 Task: Add Orgain Organic Nutrition Complete Protein Shake Vanilla Bean 4 Pack to the cart.
Action: Mouse pressed left at (23, 131)
Screenshot: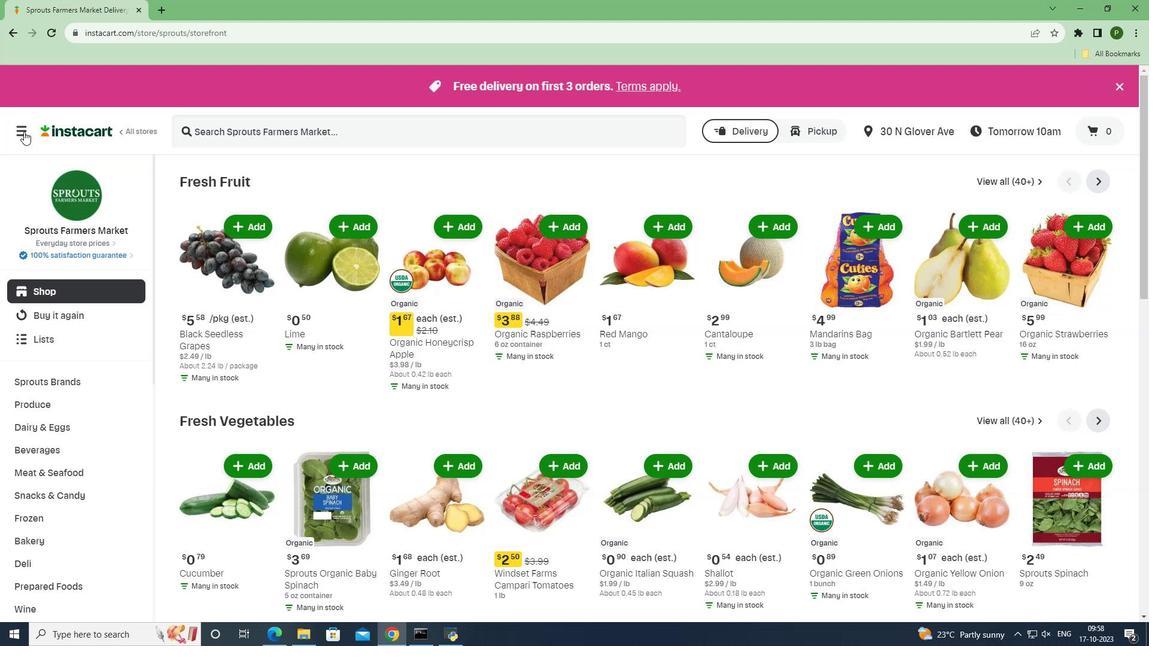 
Action: Mouse moved to (46, 317)
Screenshot: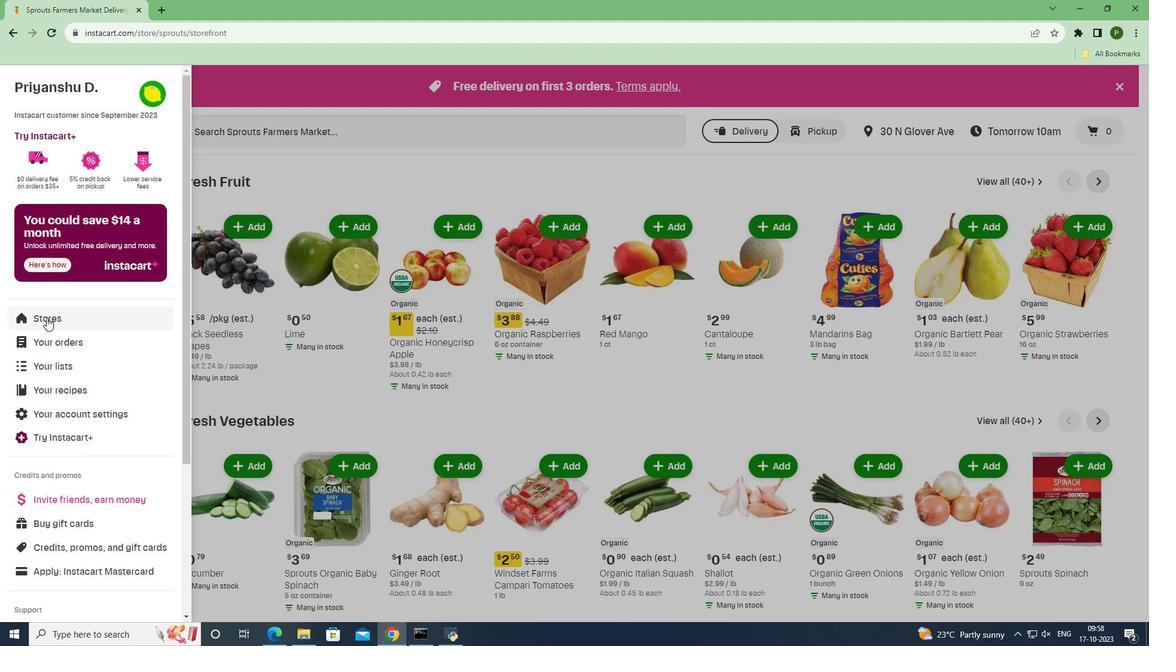 
Action: Mouse pressed left at (46, 317)
Screenshot: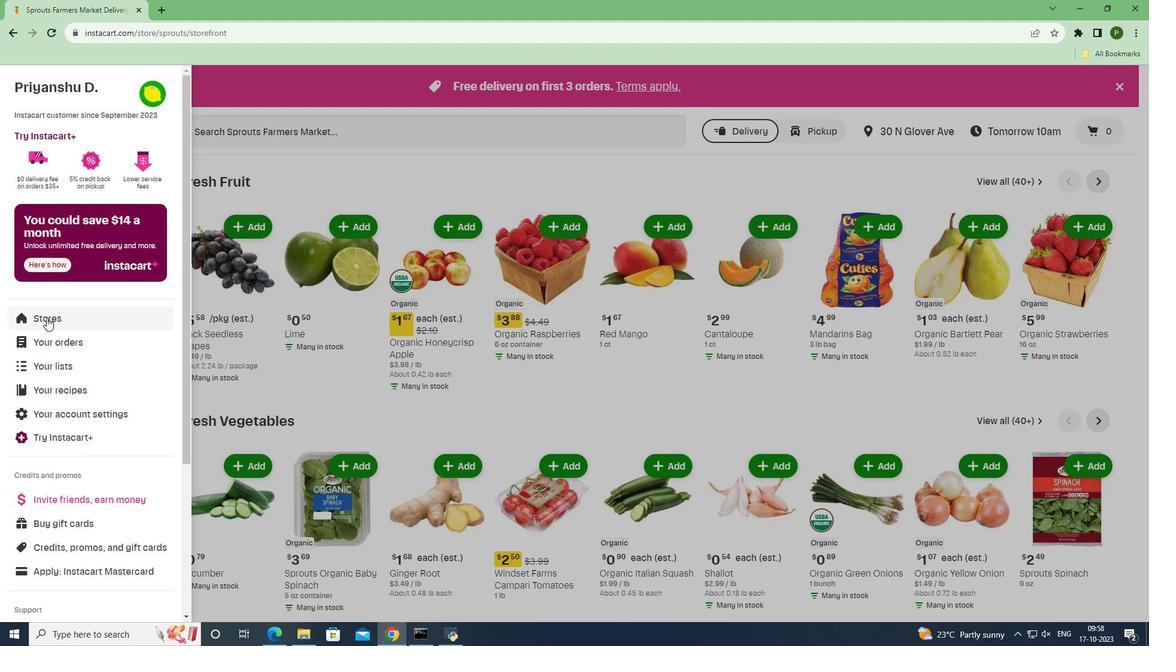 
Action: Mouse moved to (274, 140)
Screenshot: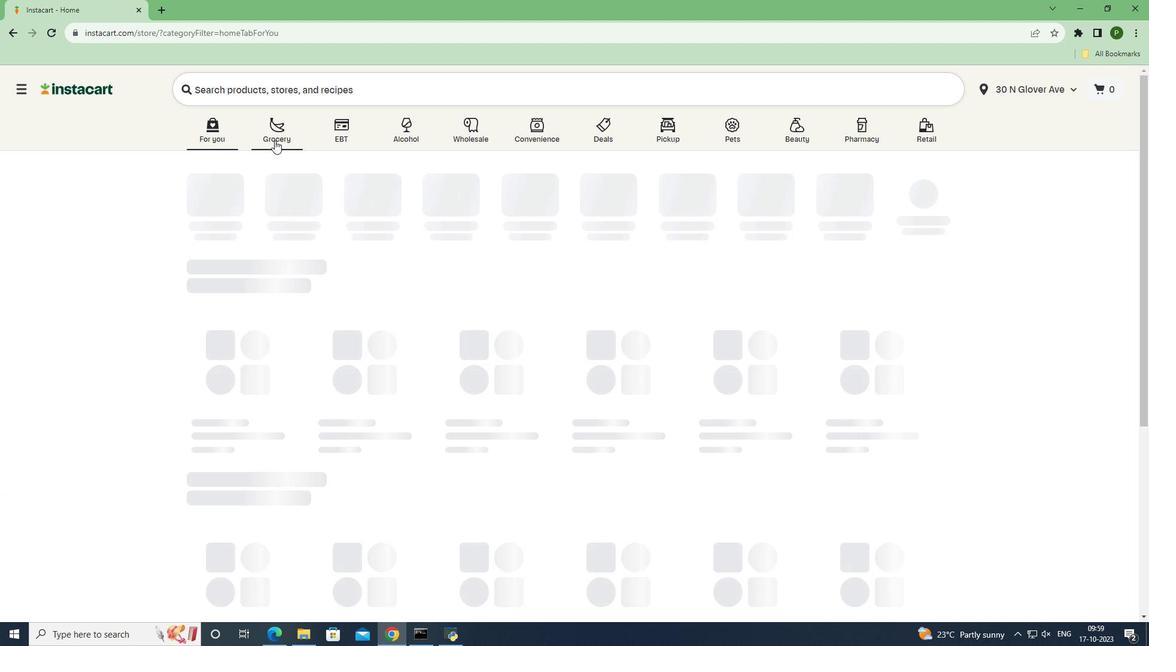 
Action: Mouse pressed left at (274, 140)
Screenshot: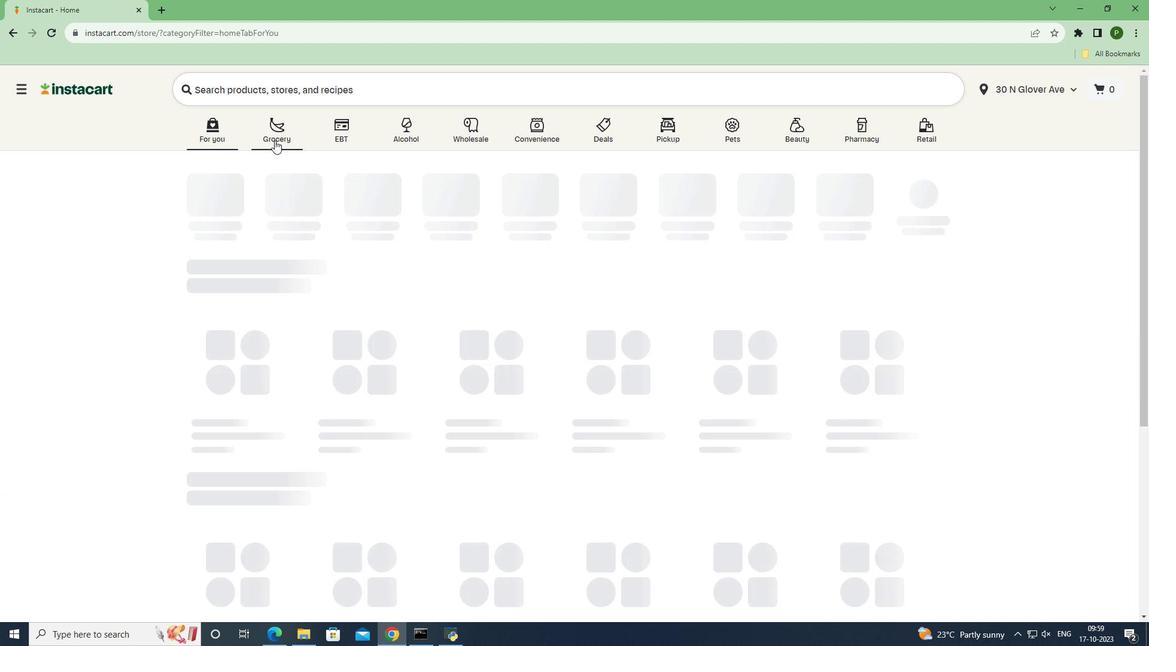 
Action: Mouse moved to (741, 269)
Screenshot: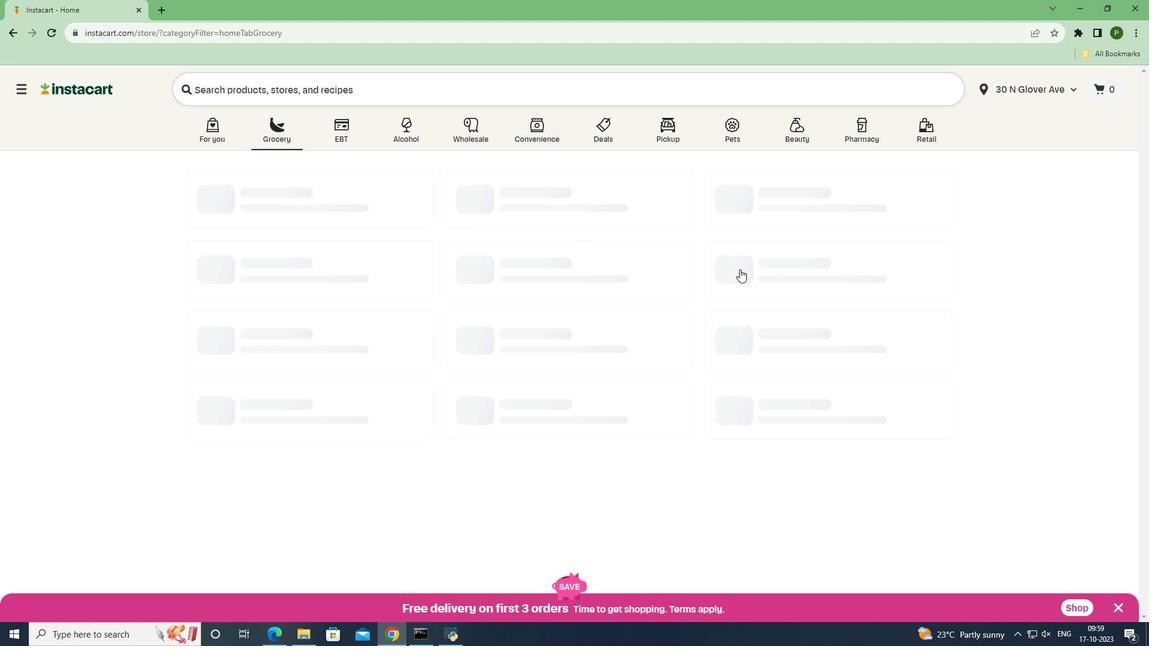 
Action: Mouse pressed left at (741, 269)
Screenshot: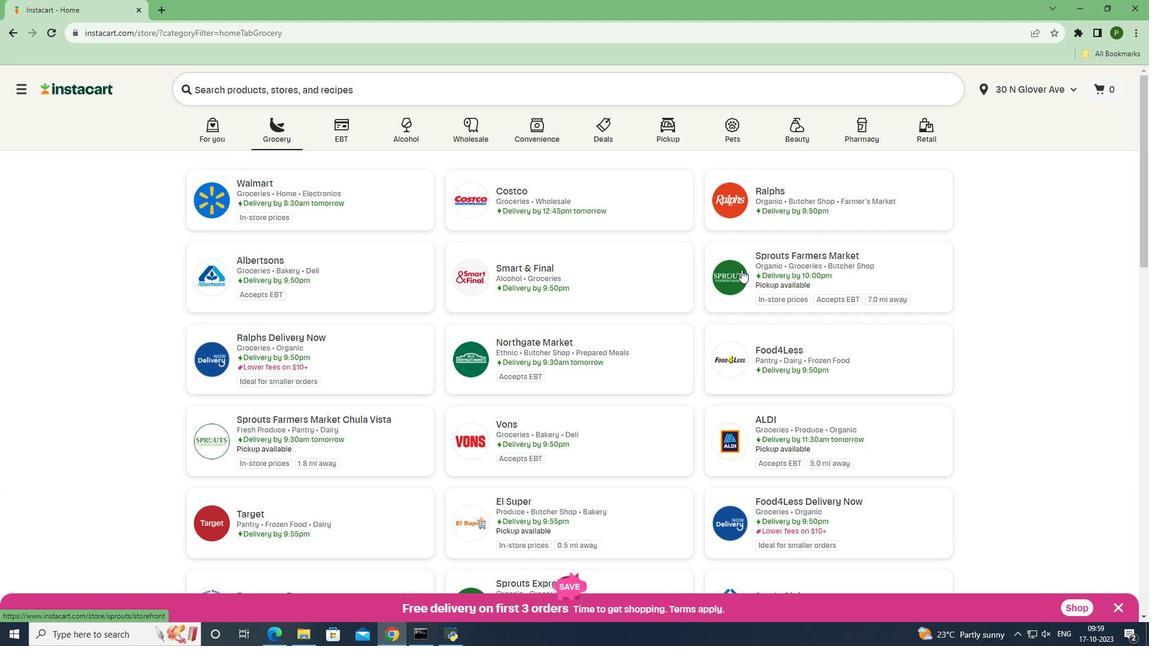 
Action: Mouse moved to (47, 442)
Screenshot: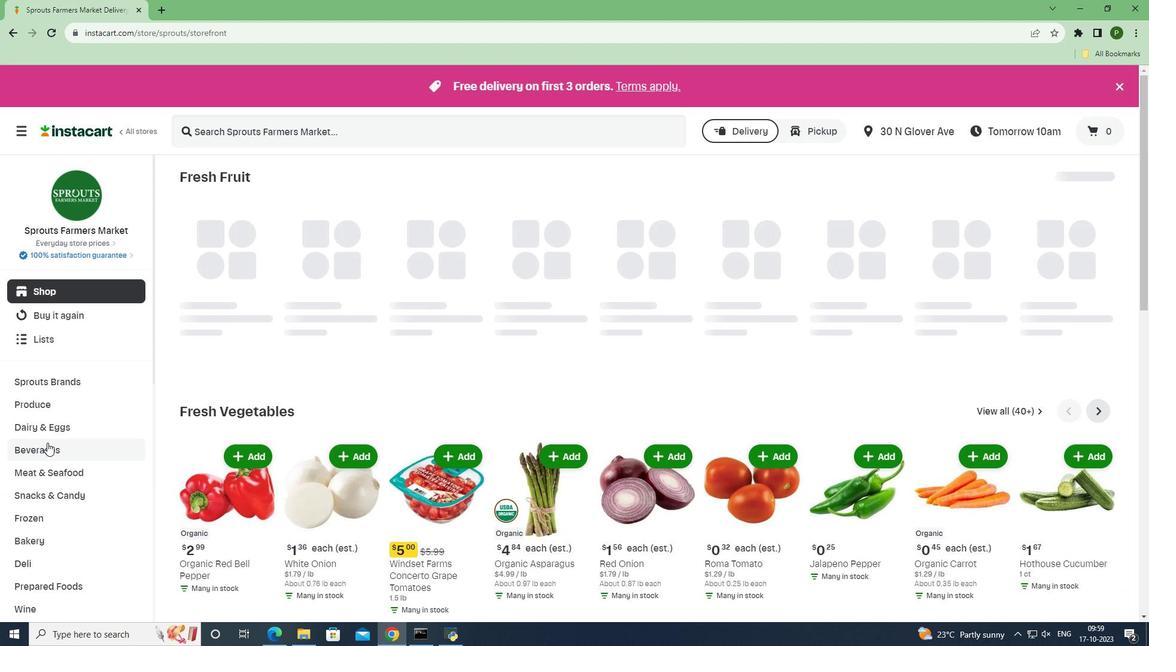 
Action: Mouse pressed left at (47, 442)
Screenshot: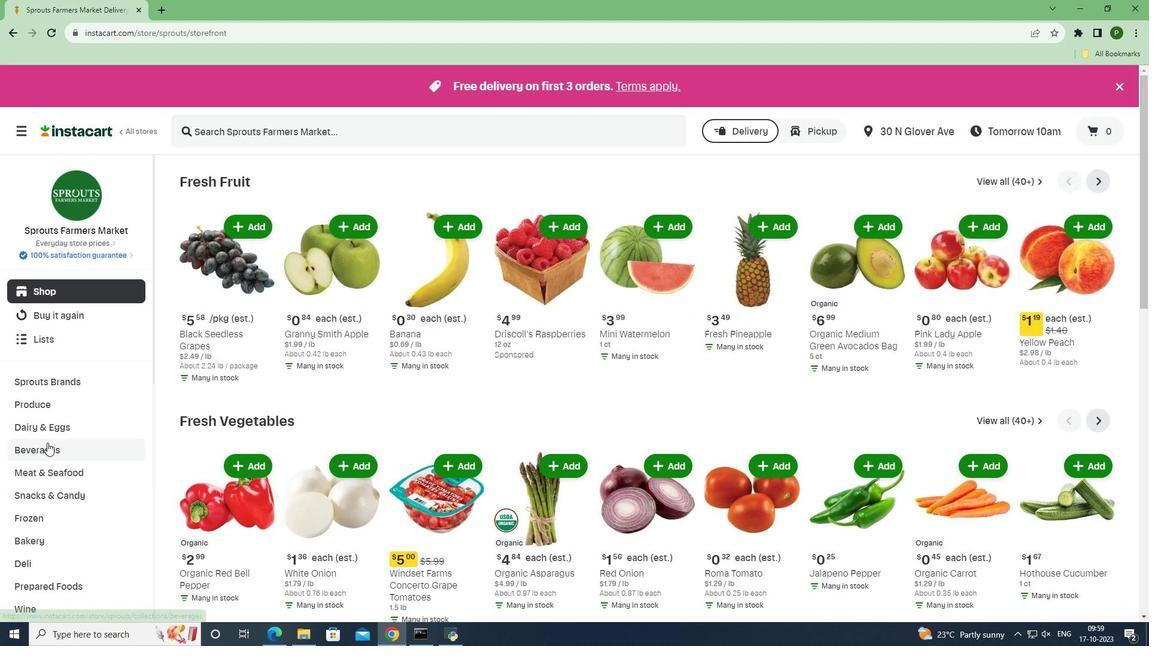 
Action: Mouse moved to (1124, 200)
Screenshot: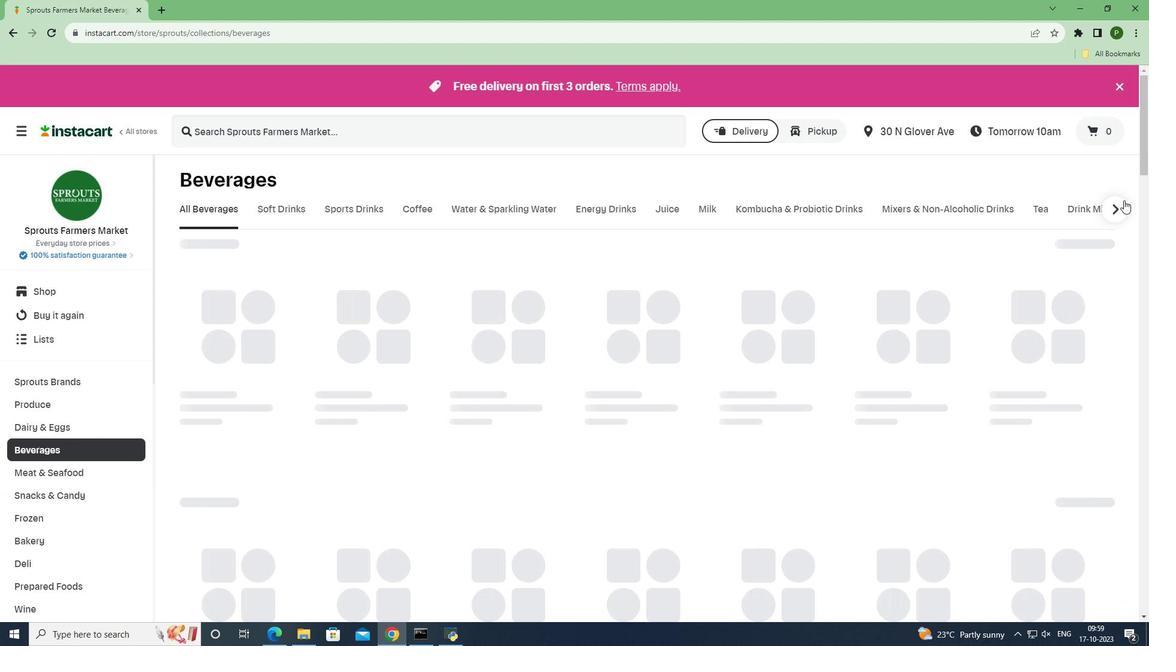 
Action: Mouse pressed left at (1124, 200)
Screenshot: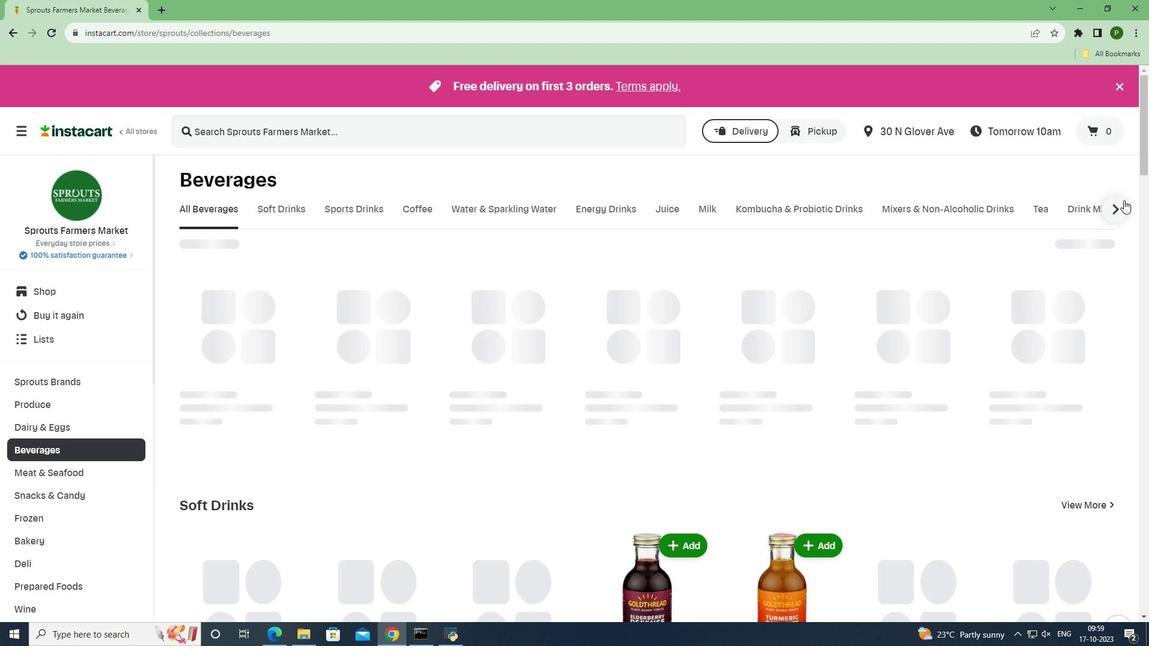 
Action: Mouse moved to (1073, 207)
Screenshot: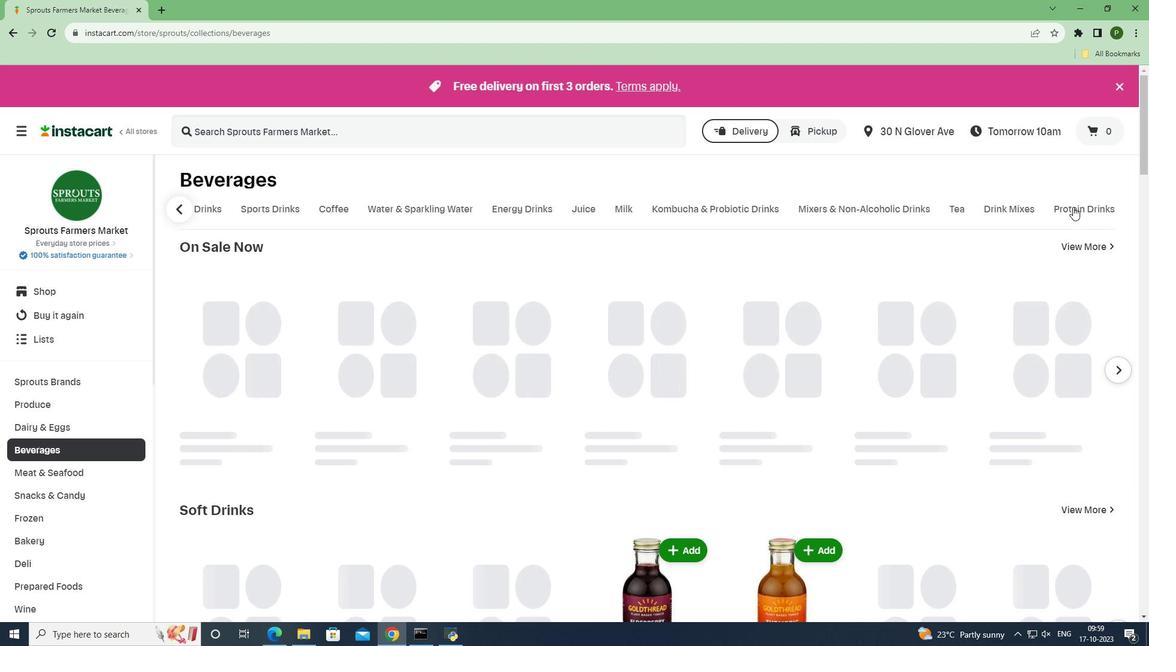 
Action: Mouse pressed left at (1073, 207)
Screenshot: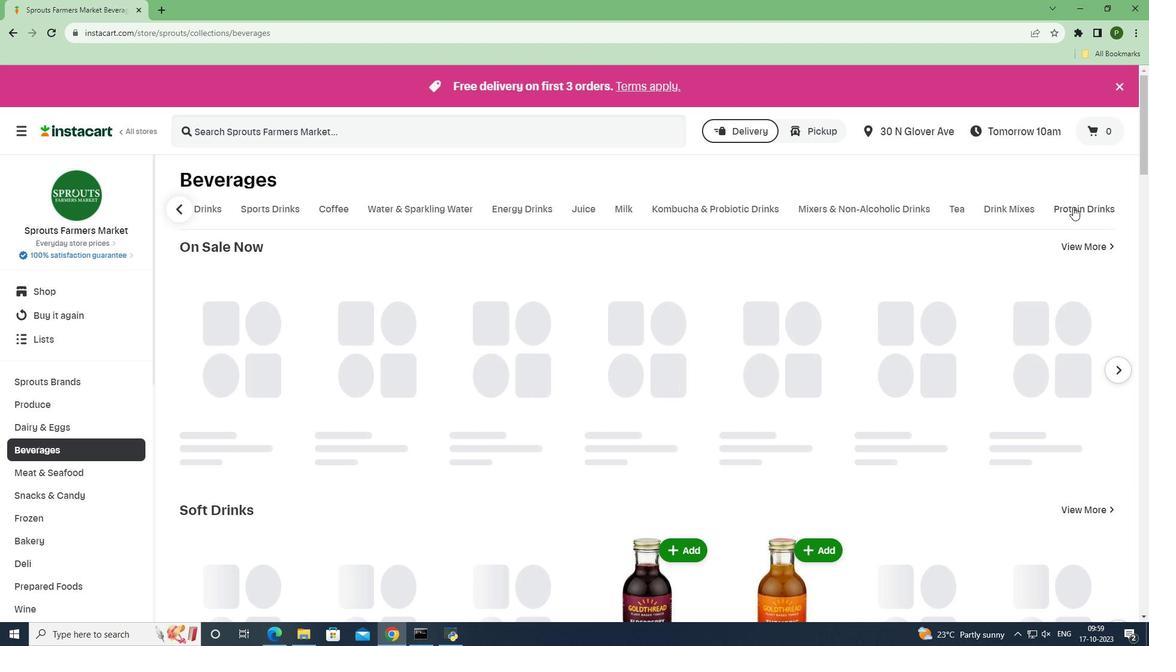 
Action: Mouse moved to (445, 137)
Screenshot: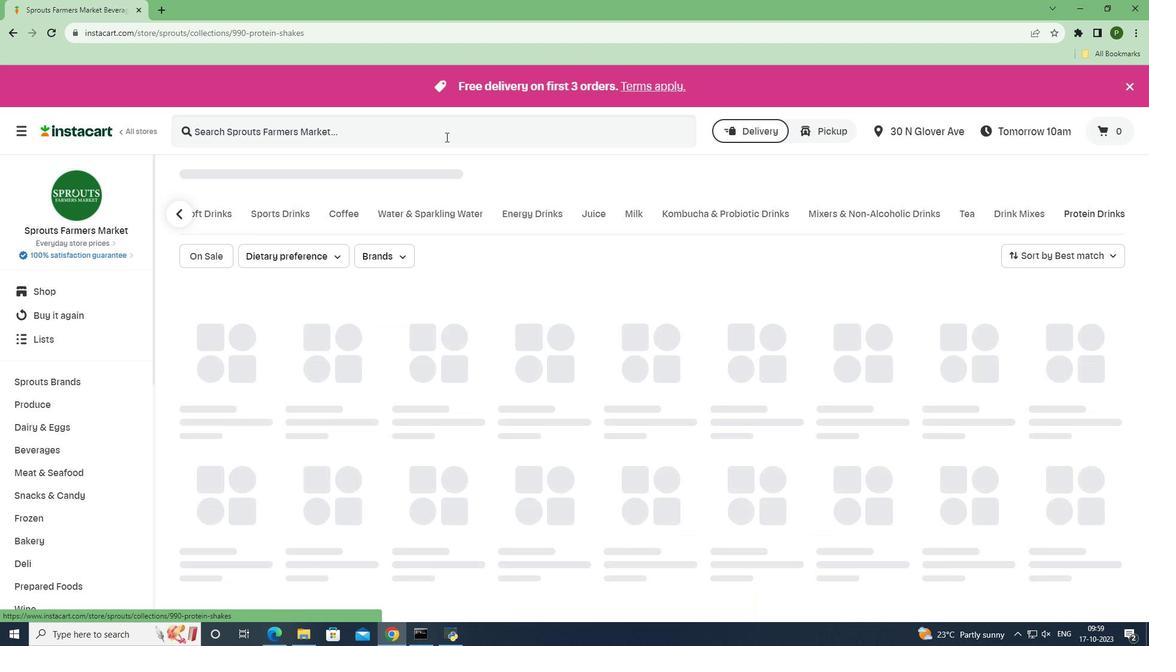 
Action: Mouse pressed left at (445, 137)
Screenshot: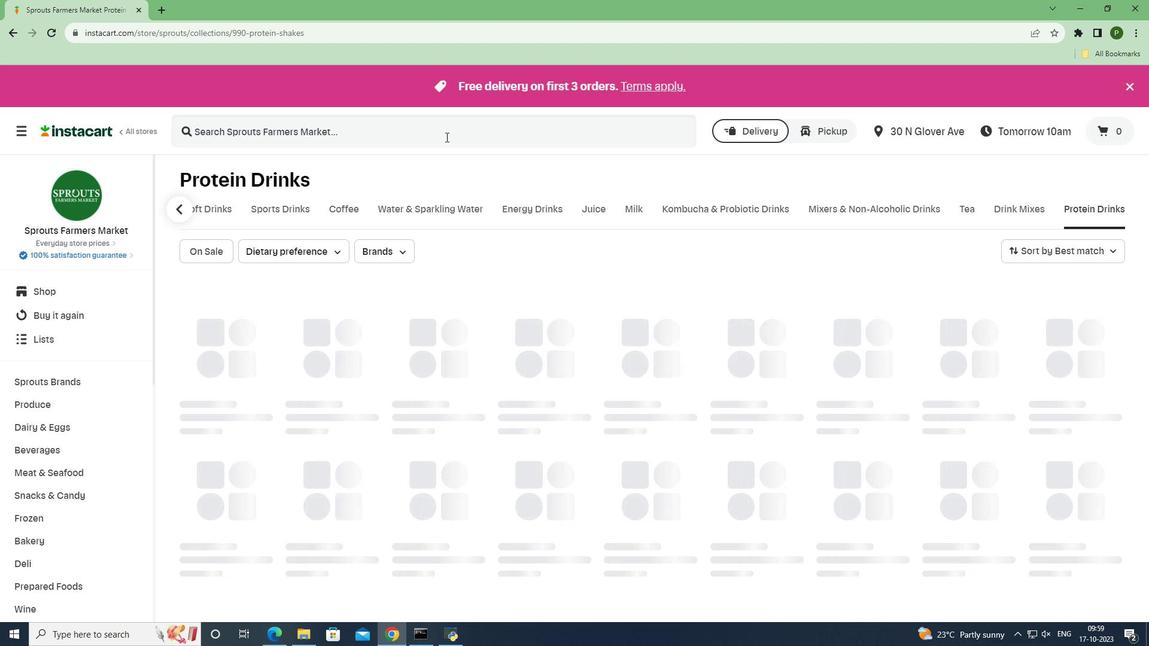 
Action: Key pressed <Key.caps_lock>O<Key.caps_lock>rgao<Key.backspace>in<Key.space>
Screenshot: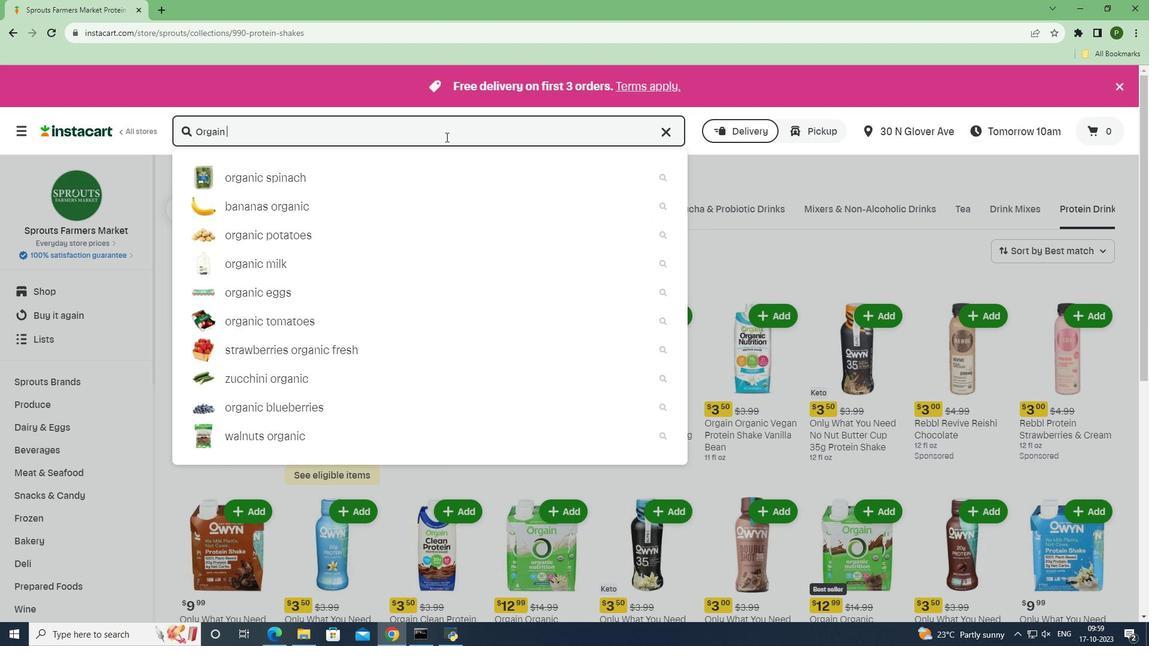 
Action: Mouse moved to (445, 136)
Screenshot: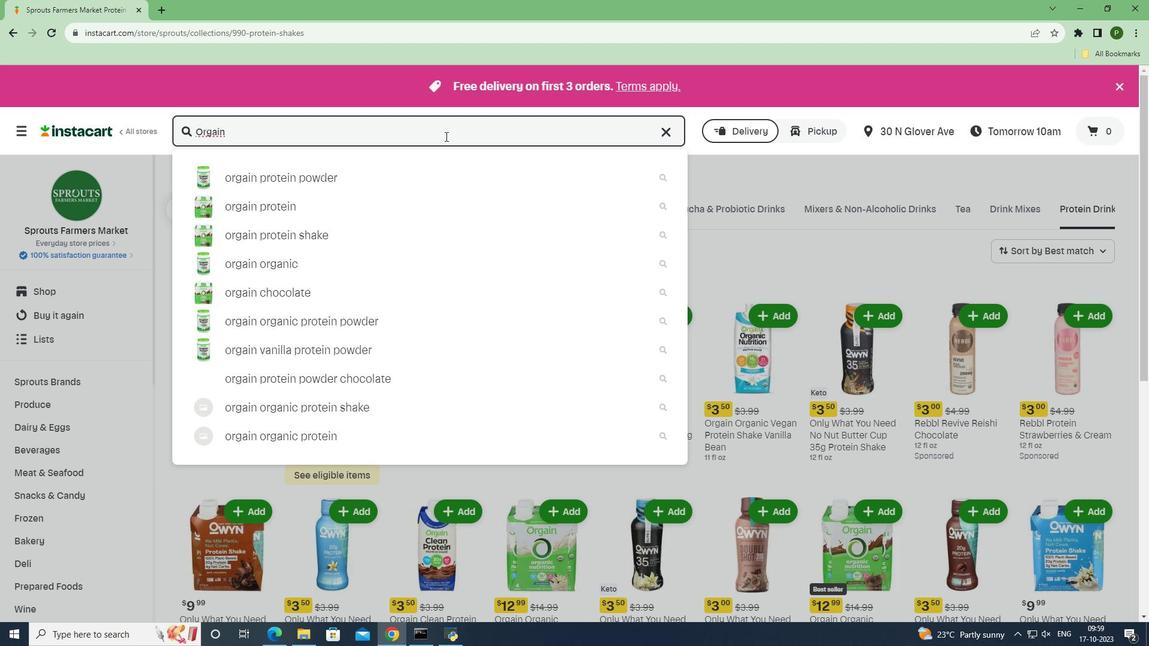 
Action: Key pressed <Key.caps_lock>O<Key.caps_lock>rganic<Key.space><Key.caps_lock>N<Key.caps_lock>utrition<Key.space><Key.caps_lock>C<Key.caps_lock>omplete<Key.space><Key.caps_lock>P<Key.caps_lock>rotein<Key.space><Key.caps_lock>S<Key.caps_lock>hake<Key.space><Key.caps_lock>V<Key.caps_lock>anilla<Key.space><Key.caps_lock>B<Key.caps_lock>ean<Key.space>4<Key.space><Key.caps_lock>P<Key.caps_lock>ack<Key.space><Key.enter>
Screenshot: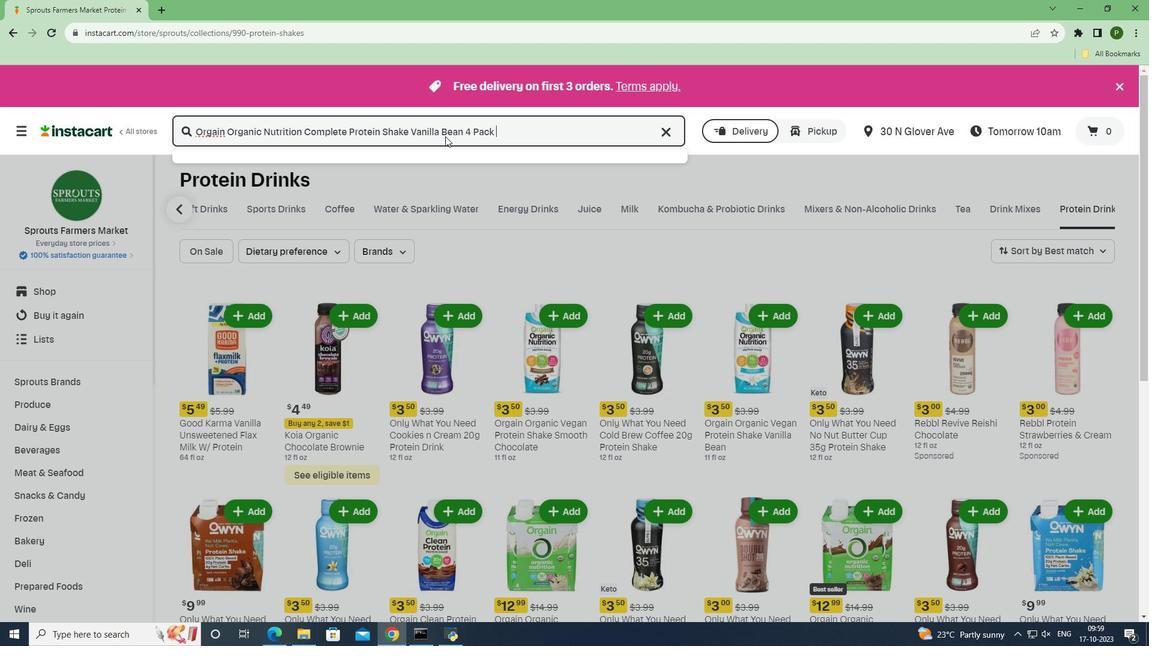 
Action: Mouse moved to (887, 229)
Screenshot: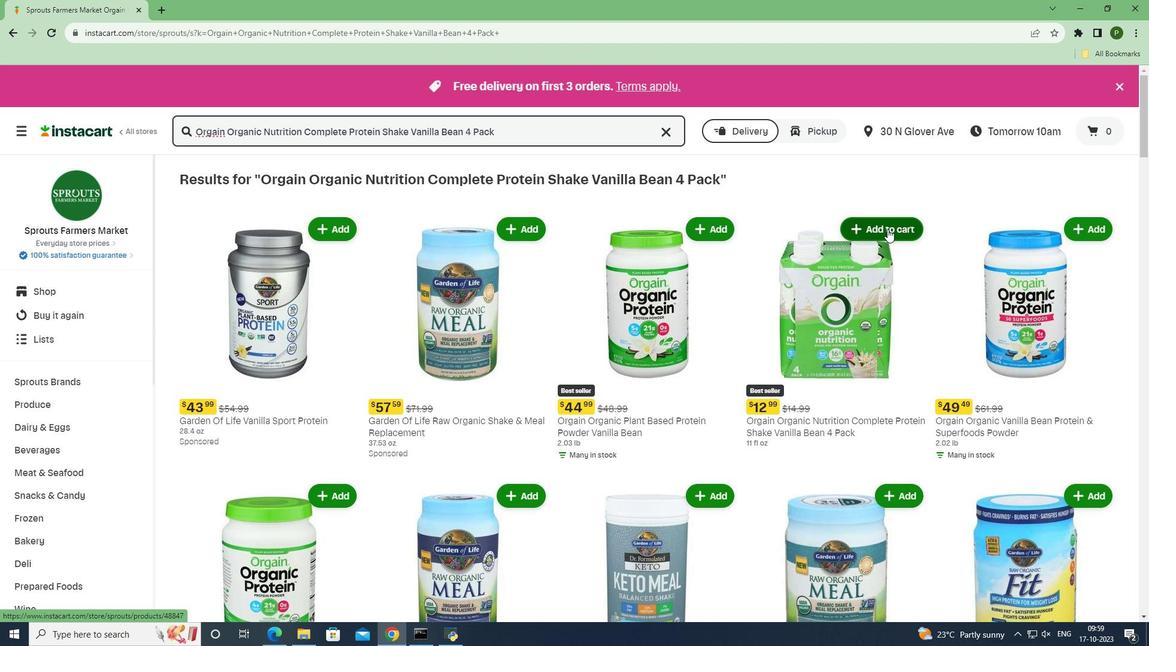 
Action: Mouse pressed left at (887, 229)
Screenshot: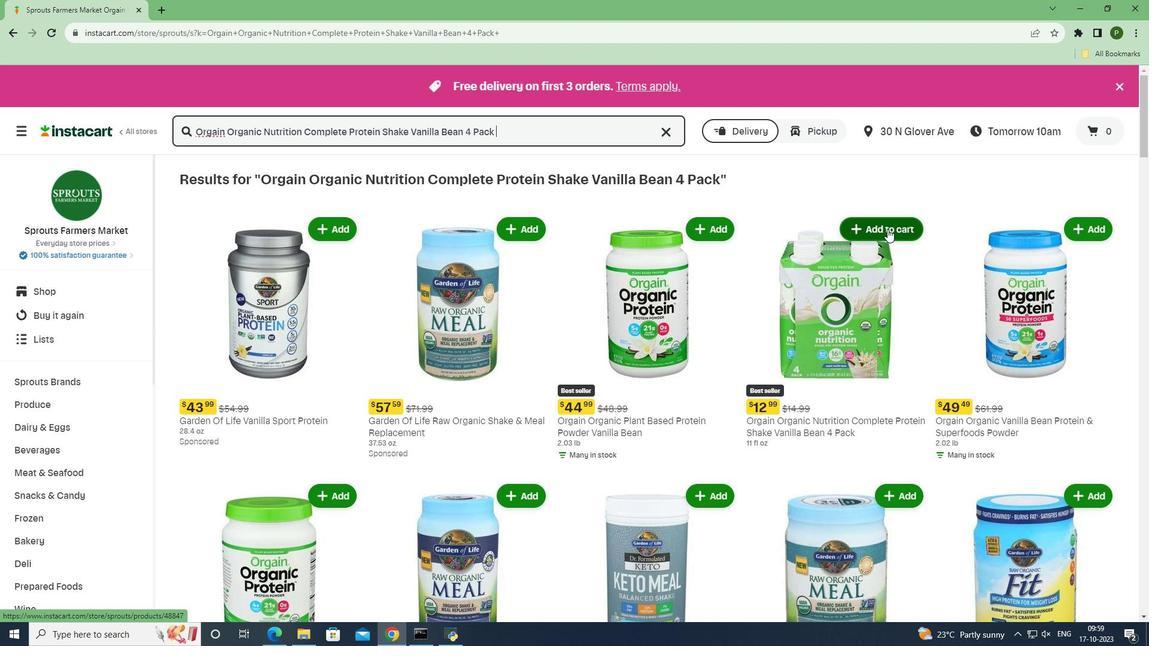 
Action: Mouse moved to (923, 290)
Screenshot: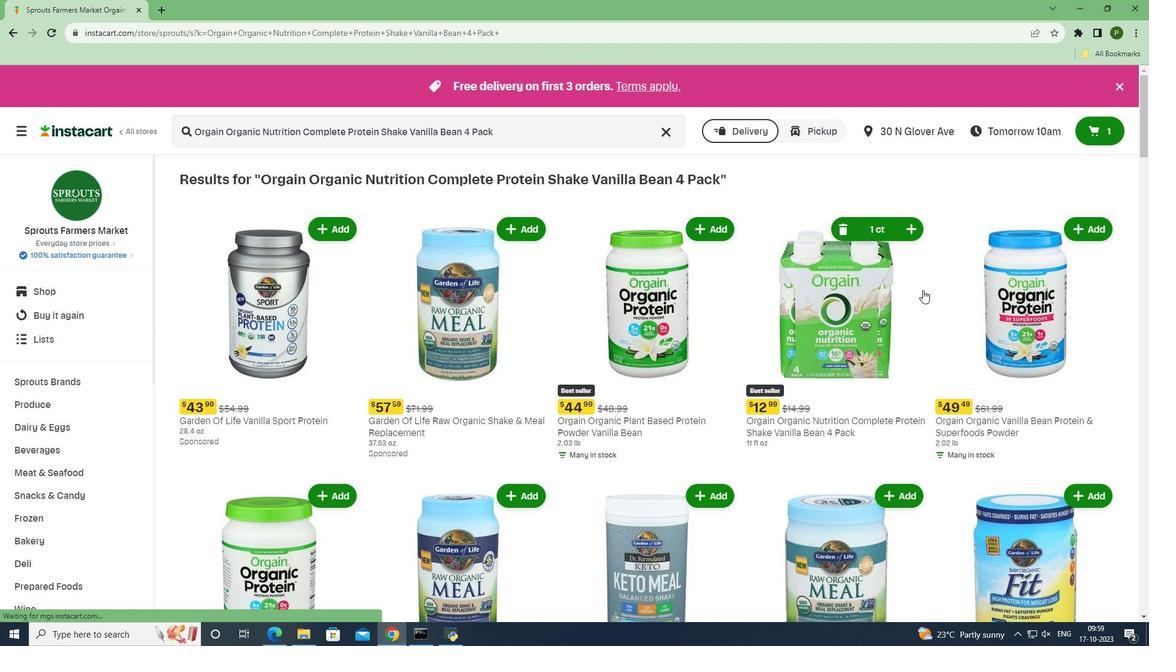 
